 Task: Create Workspace Customer Relationship Management Workspace description Manage and track company workplace safety and compliance. Workspace type Small Business. Invite Team Member Softage.1@softage.net to Workspace Customer Relationship Management. Invite Team Member Softage.1@softage.net to Workspace Customer Relationship Management. Invite Team Member Softage.2@softage.net to Workspace Customer Relationship Management
Action: Mouse moved to (839, 118)
Screenshot: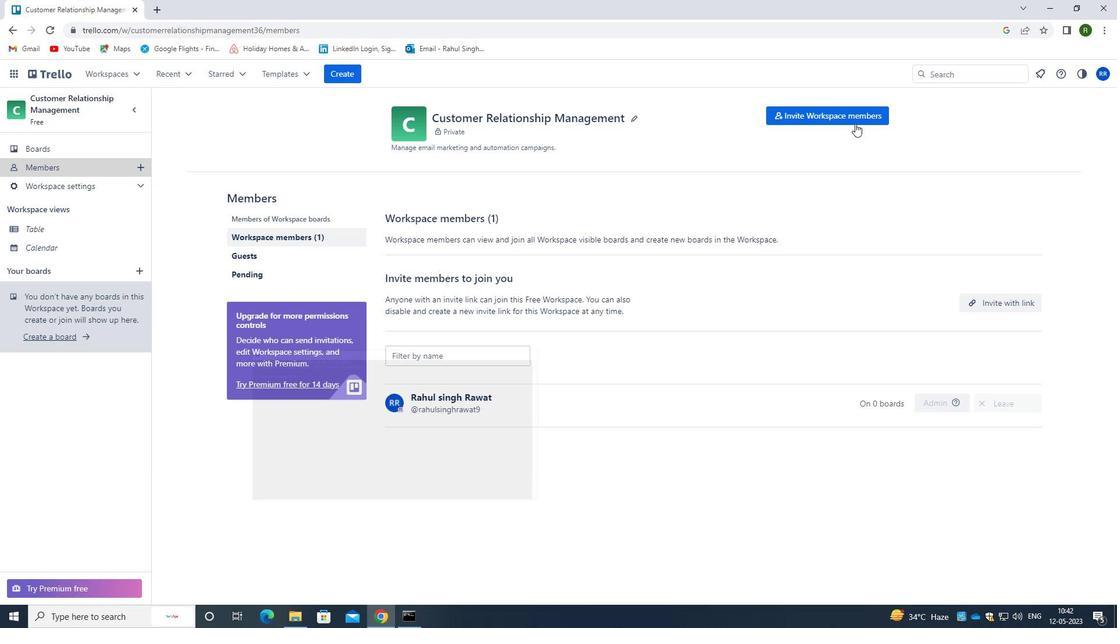 
Action: Mouse pressed left at (839, 118)
Screenshot: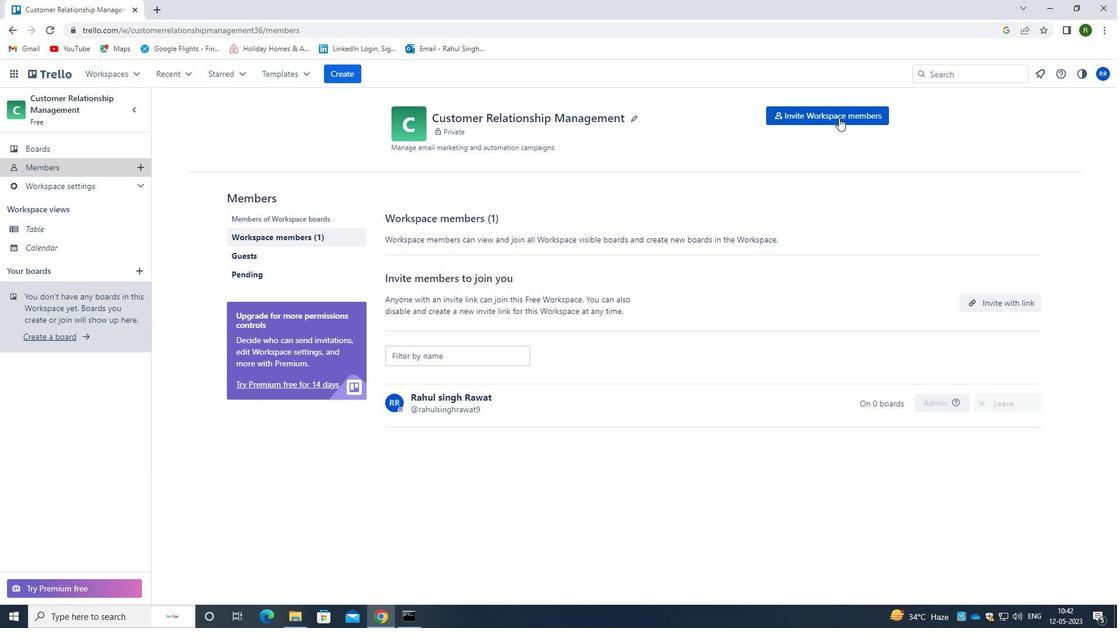 
Action: Mouse moved to (512, 330)
Screenshot: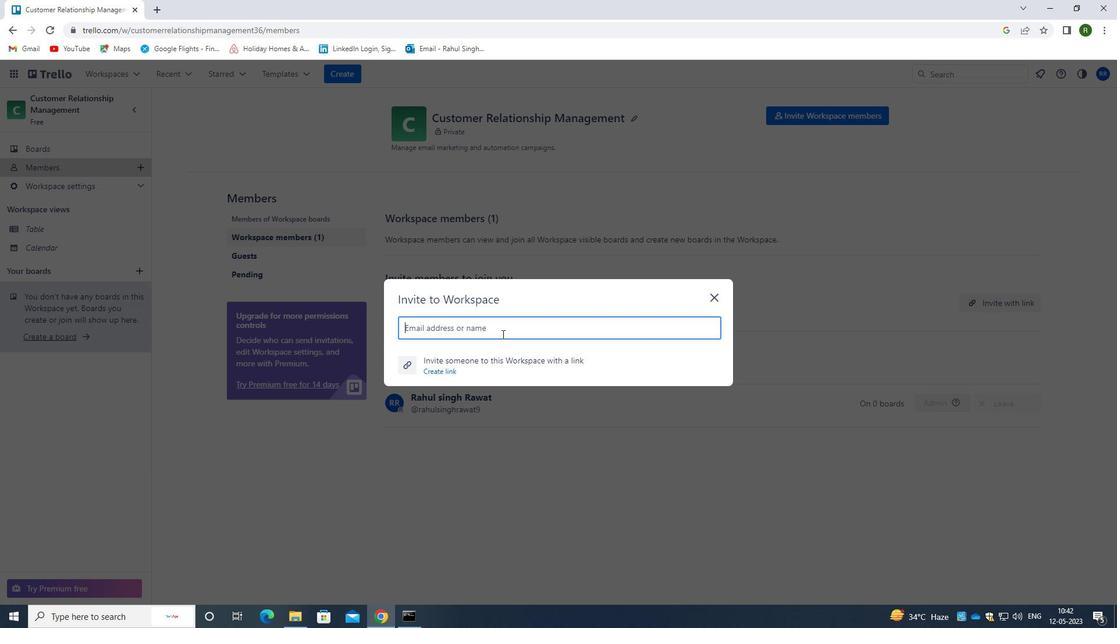 
Action: Key pressed <Key.shift>SOFTAG
Screenshot: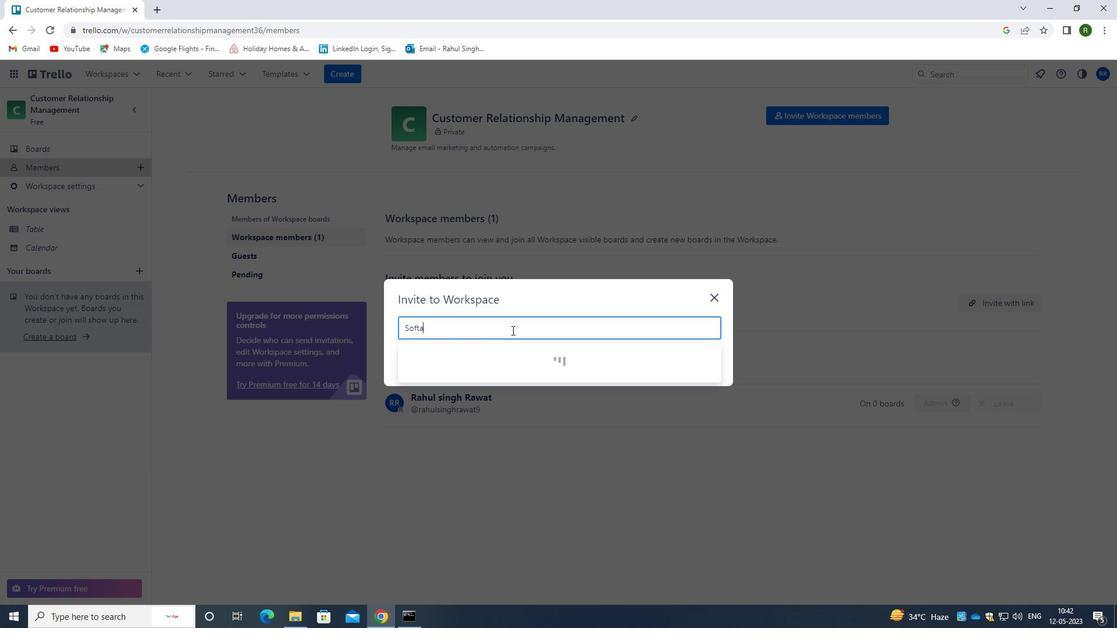 
Action: Mouse moved to (368, 235)
Screenshot: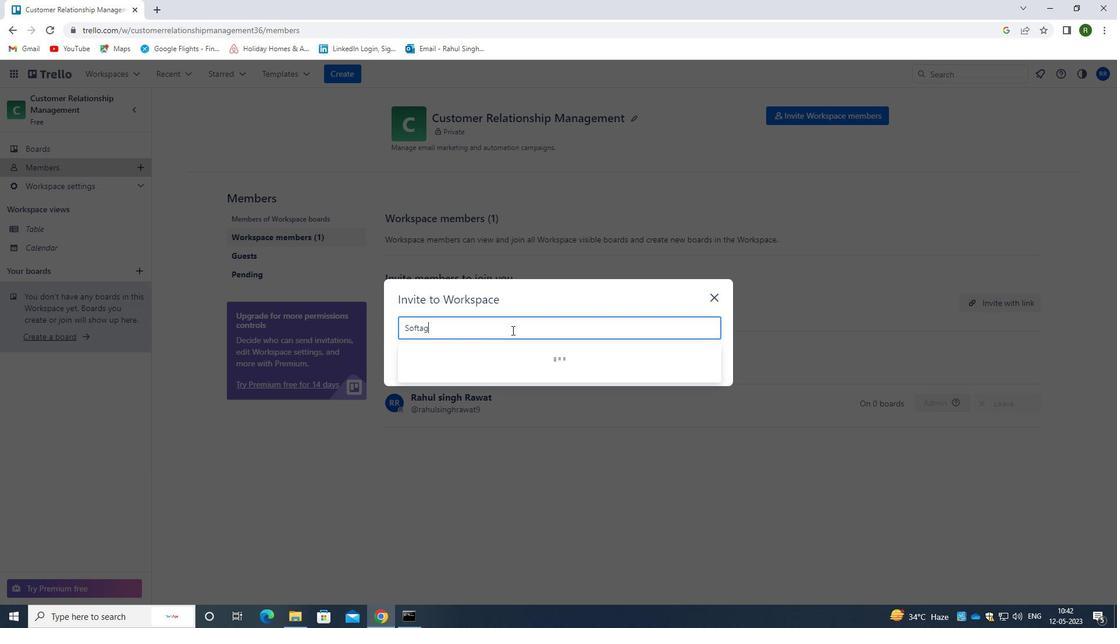 
Action: Key pressed E
Screenshot: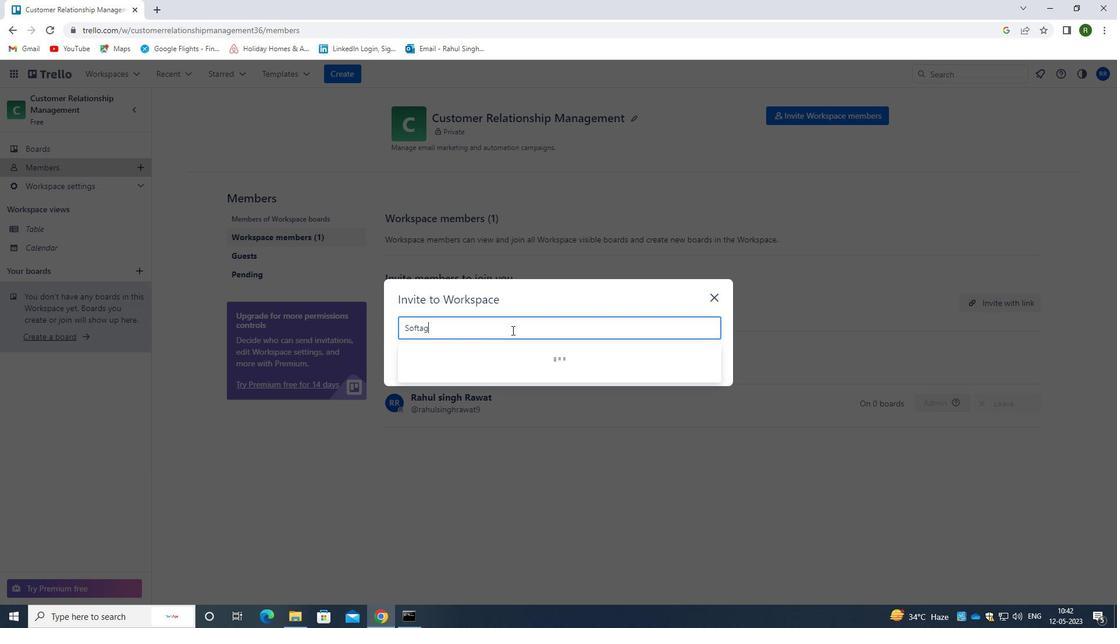 
Action: Mouse moved to (331, 215)
Screenshot: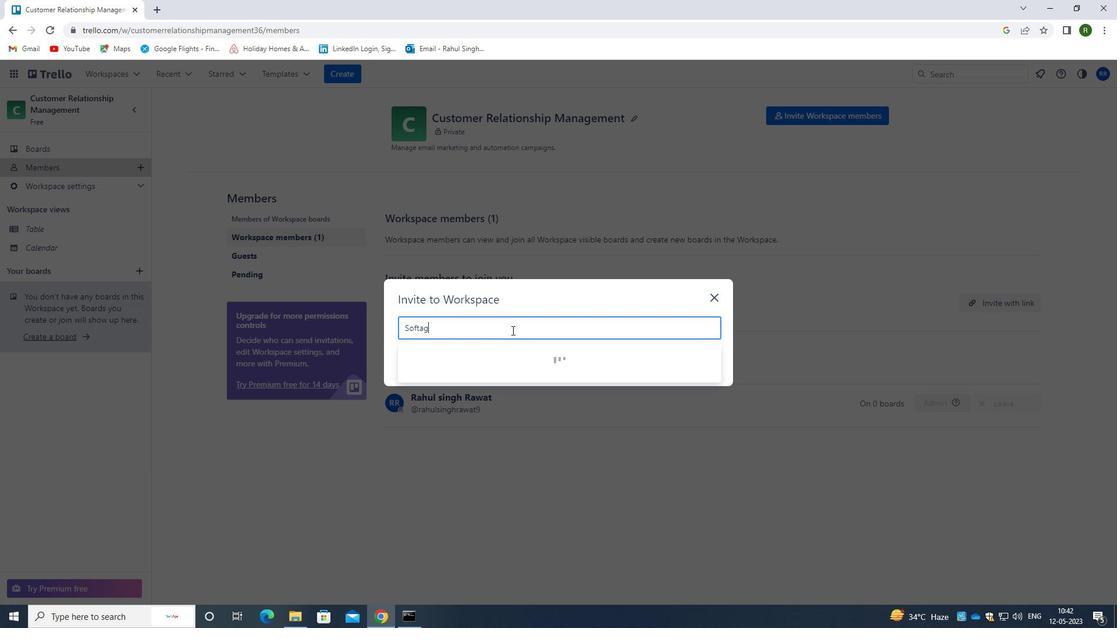 
Action: Key pressed .1<Key.shift>@SOFTAGE.NET
Screenshot: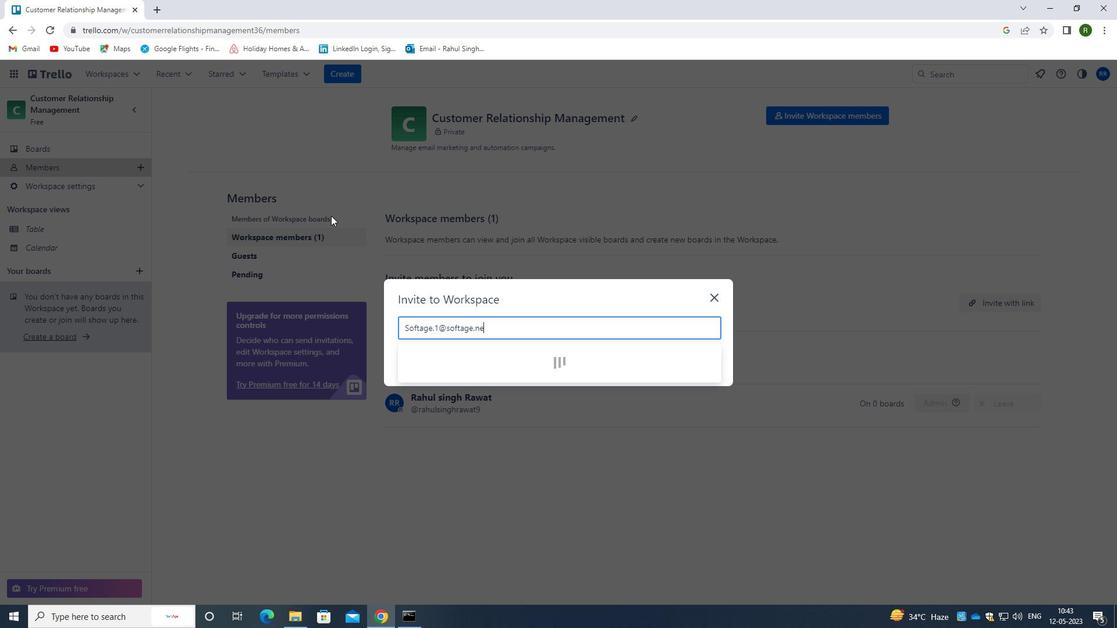 
Action: Mouse moved to (425, 362)
Screenshot: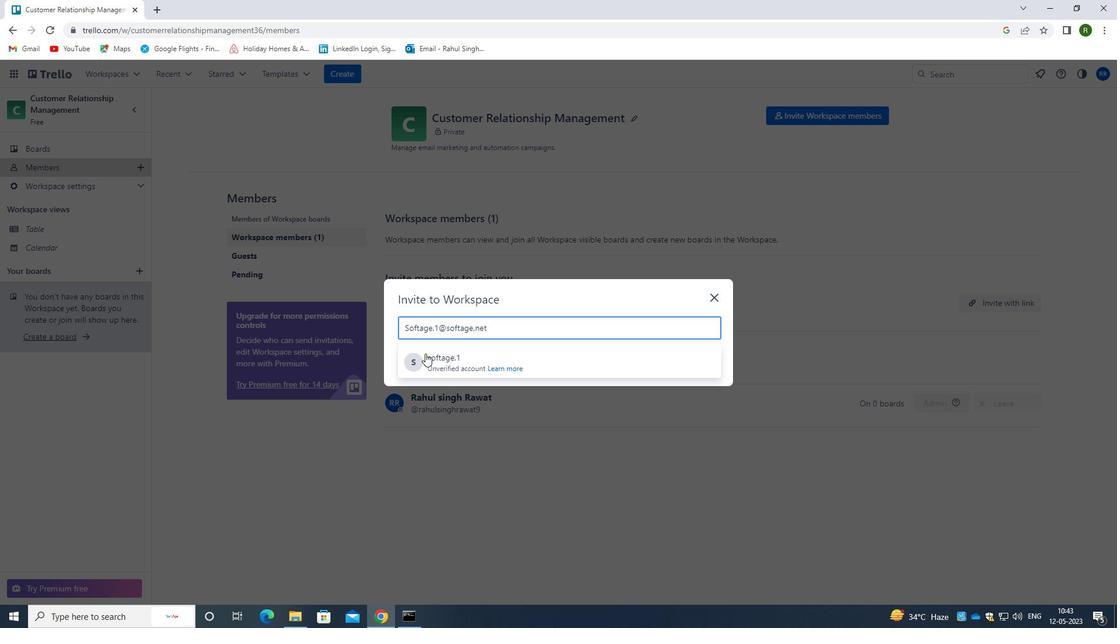 
Action: Mouse pressed left at (425, 362)
Screenshot: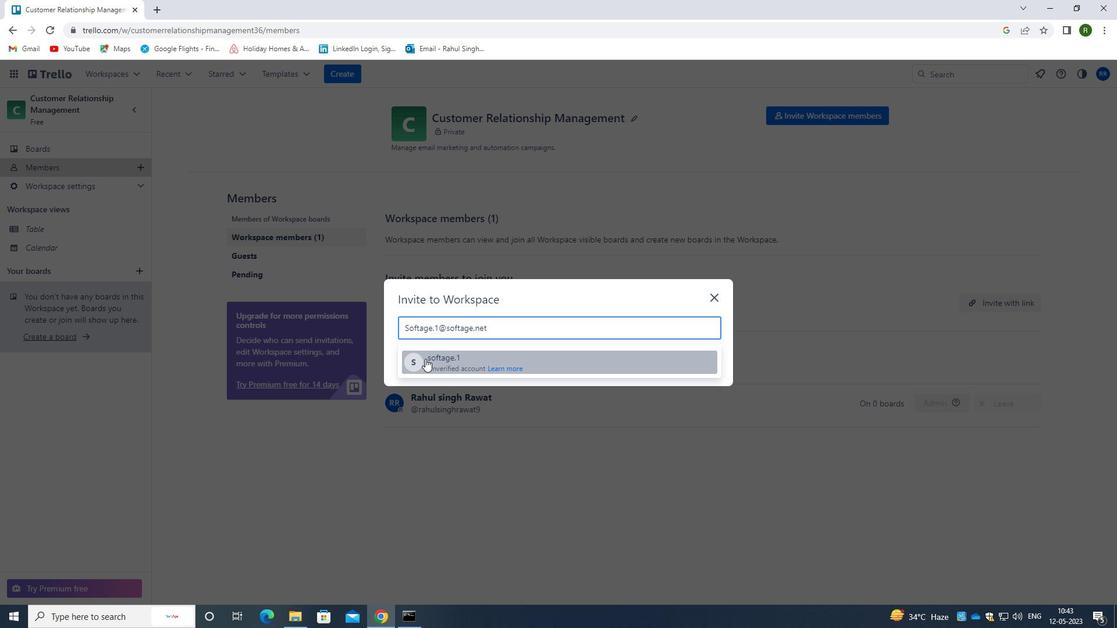 
Action: Mouse moved to (682, 297)
Screenshot: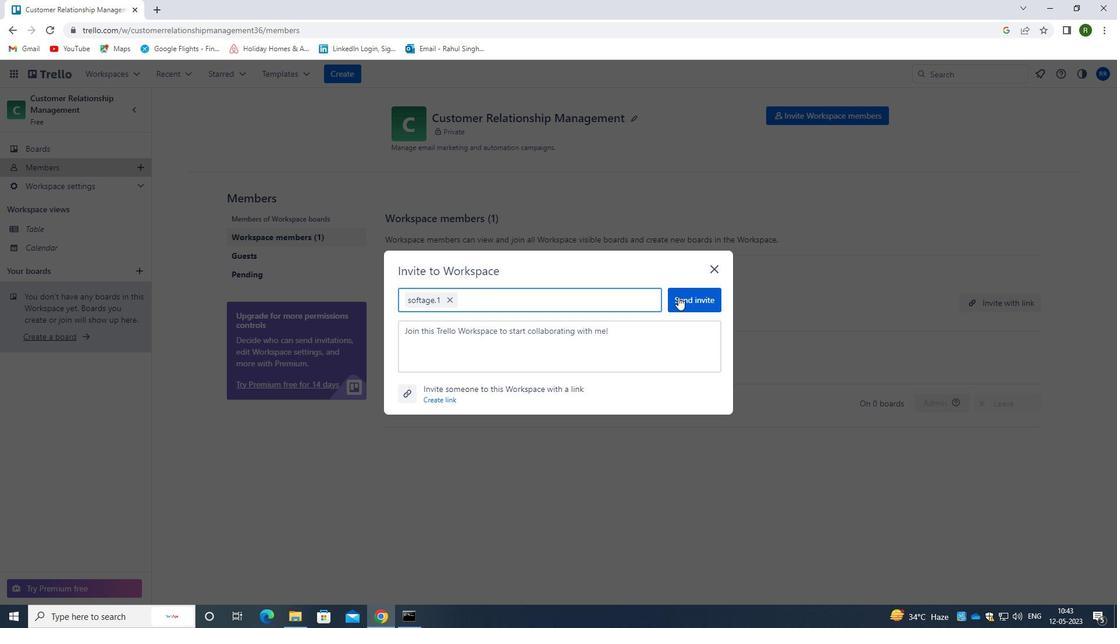 
Action: Mouse pressed left at (682, 297)
Screenshot: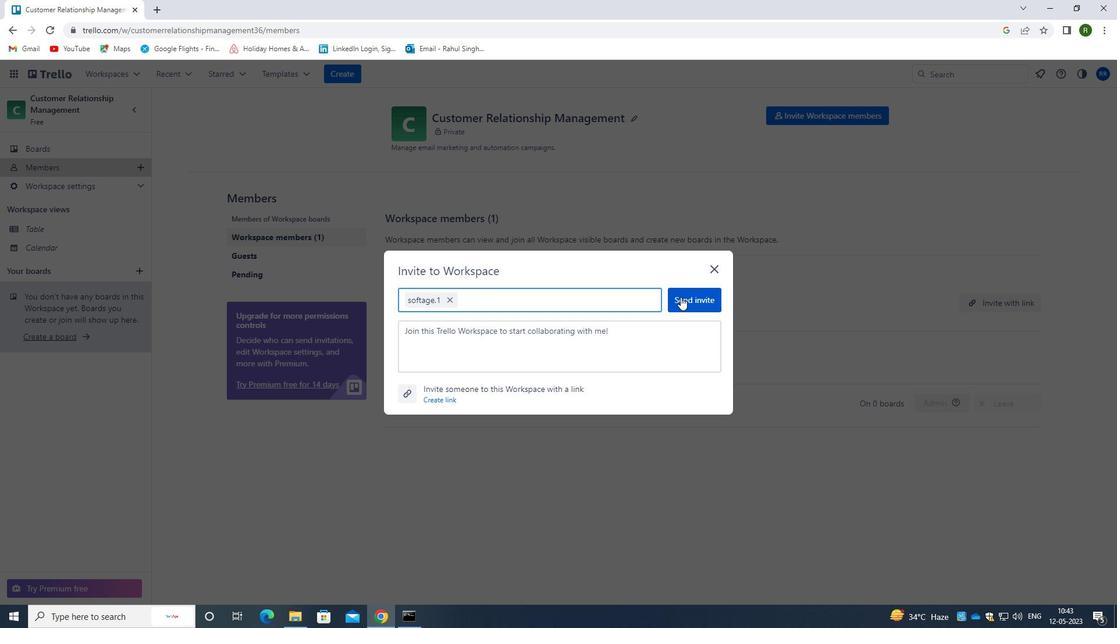 
Action: Mouse moved to (623, 323)
Screenshot: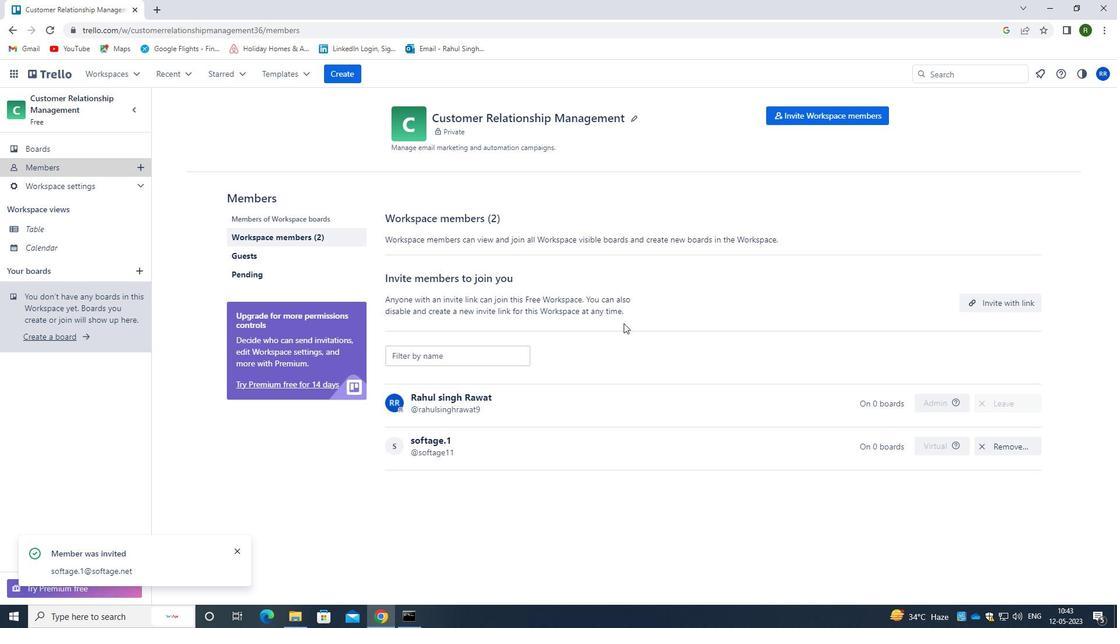 
